 Task: Create a task  Develop a mobile app for iOS and Android , assign it to team member softage.9@softage.net in the project ZoomTech and update the status of the task to  At Risk , set the priority of the task to Medium.
Action: Mouse moved to (37, 377)
Screenshot: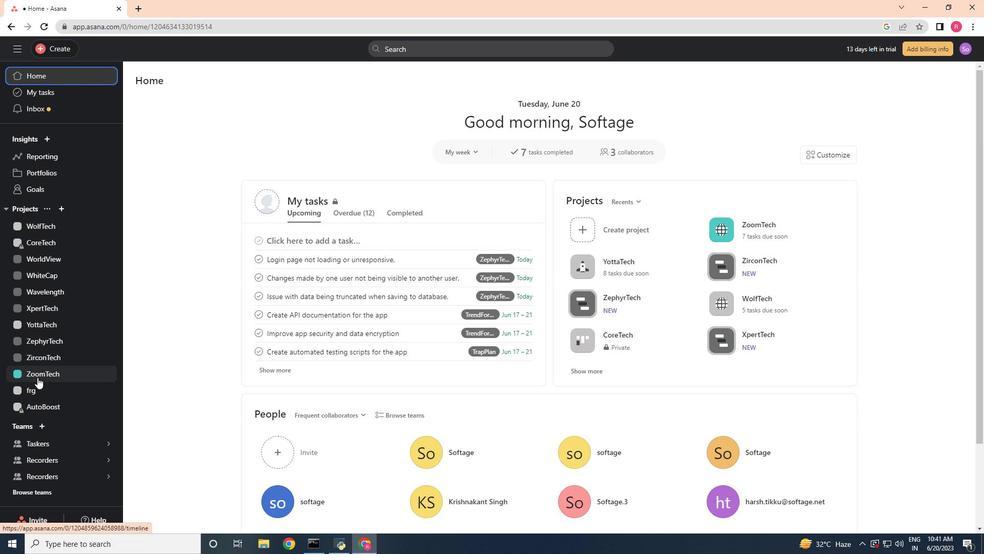 
Action: Mouse pressed left at (37, 377)
Screenshot: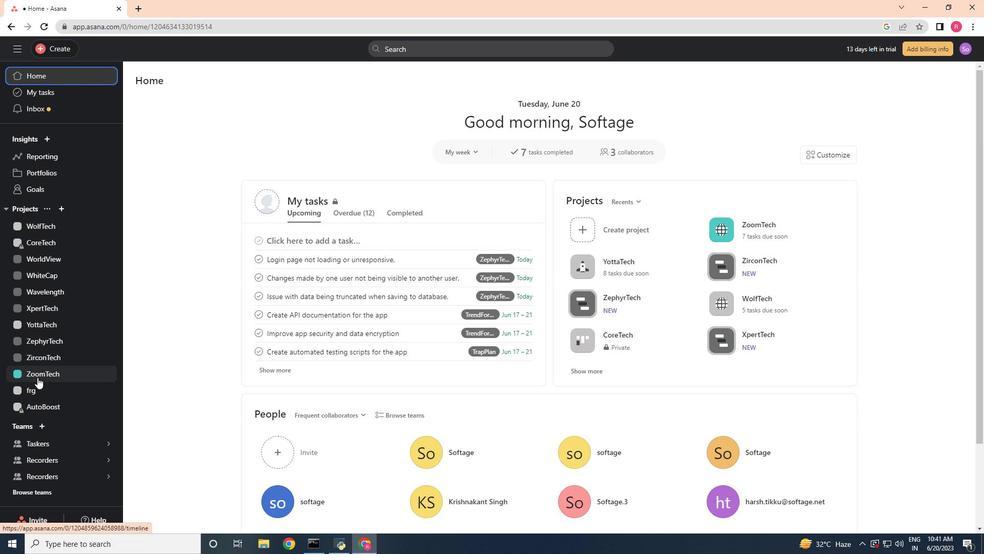 
Action: Mouse moved to (158, 125)
Screenshot: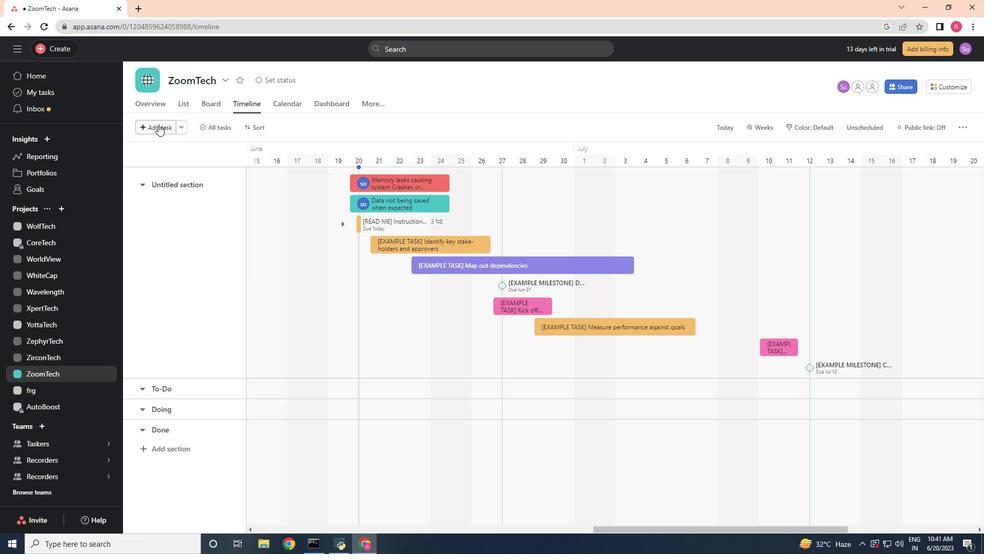 
Action: Mouse pressed left at (158, 125)
Screenshot: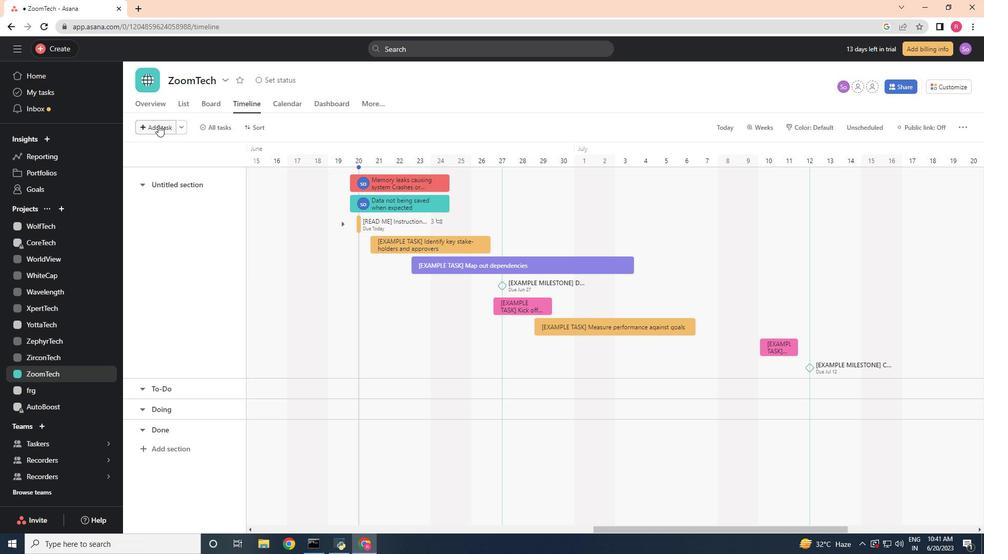 
Action: Key pressed <Key.shift>Develop<Key.space>a<Key.space><Key.shift><Key.shift><Key.shift>mobile<Key.space>app<Key.space>for<Key.space>i<Key.shift>O<Key.shift>S<Key.space>and<Key.space><Key.shift>Android
Screenshot: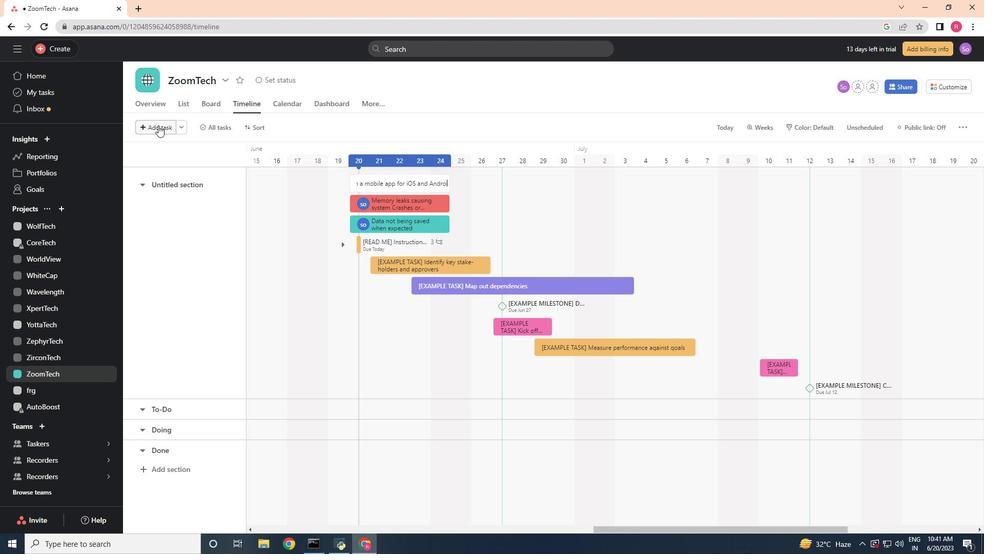 
Action: Mouse moved to (415, 180)
Screenshot: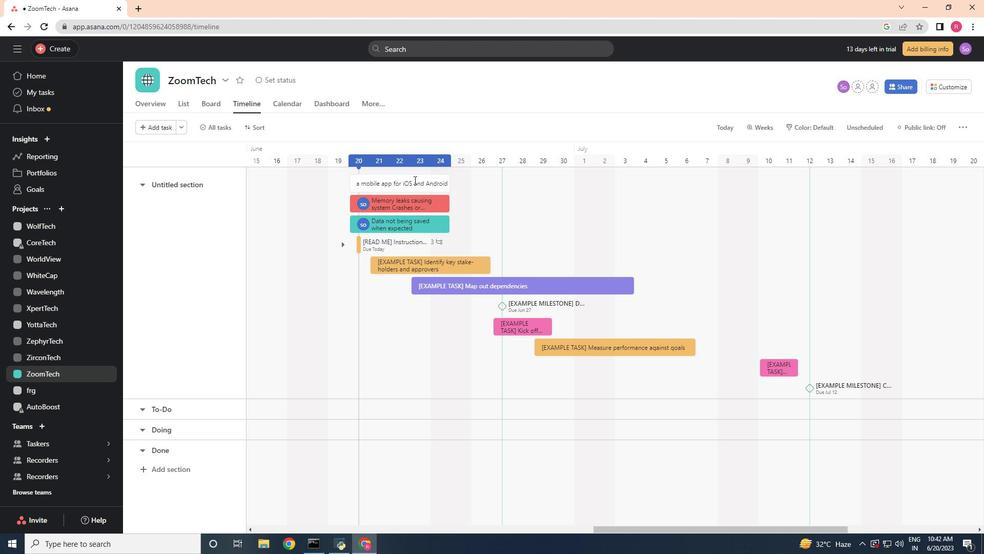 
Action: Mouse pressed left at (415, 180)
Screenshot: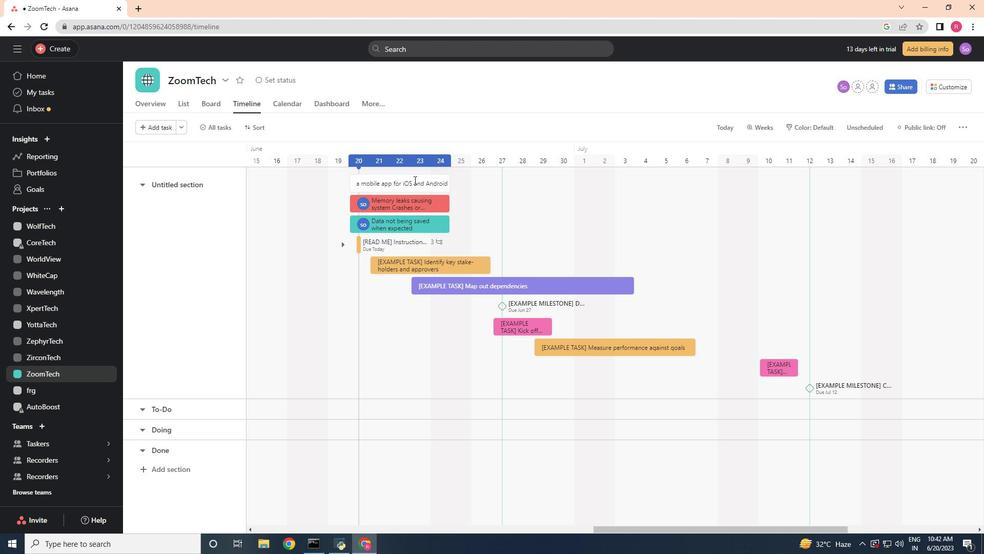
Action: Mouse moved to (746, 185)
Screenshot: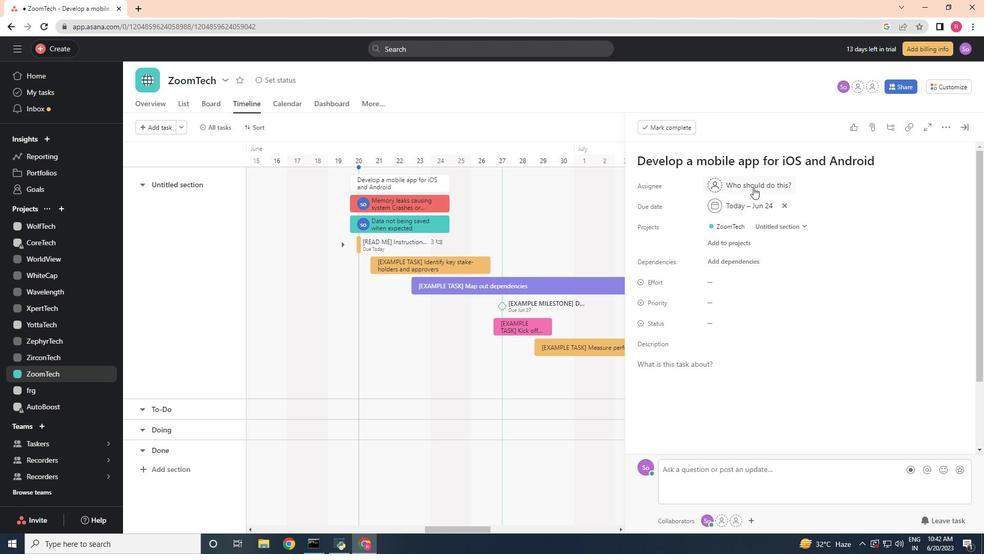 
Action: Mouse pressed left at (746, 185)
Screenshot: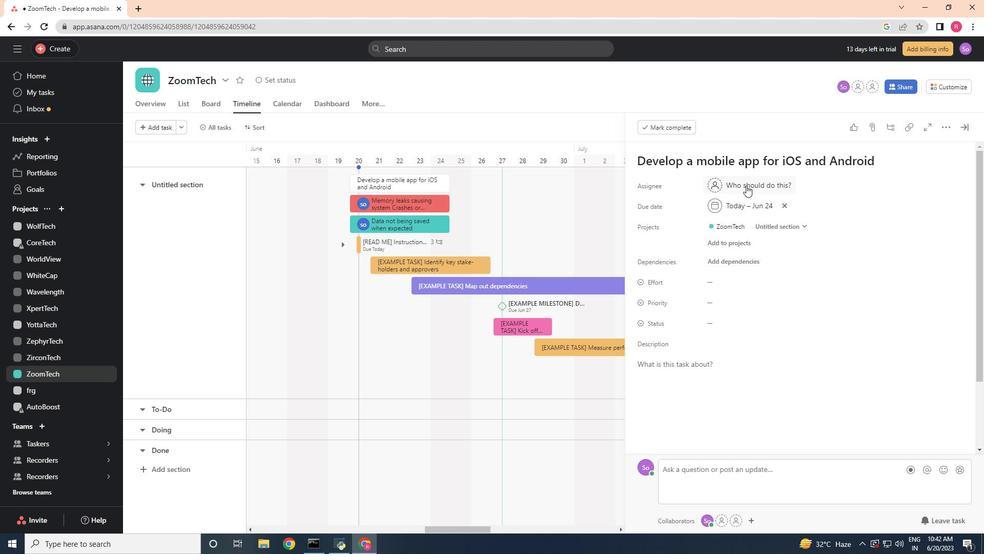 
Action: Key pressed softage.9<Key.shift>@softage.net
Screenshot: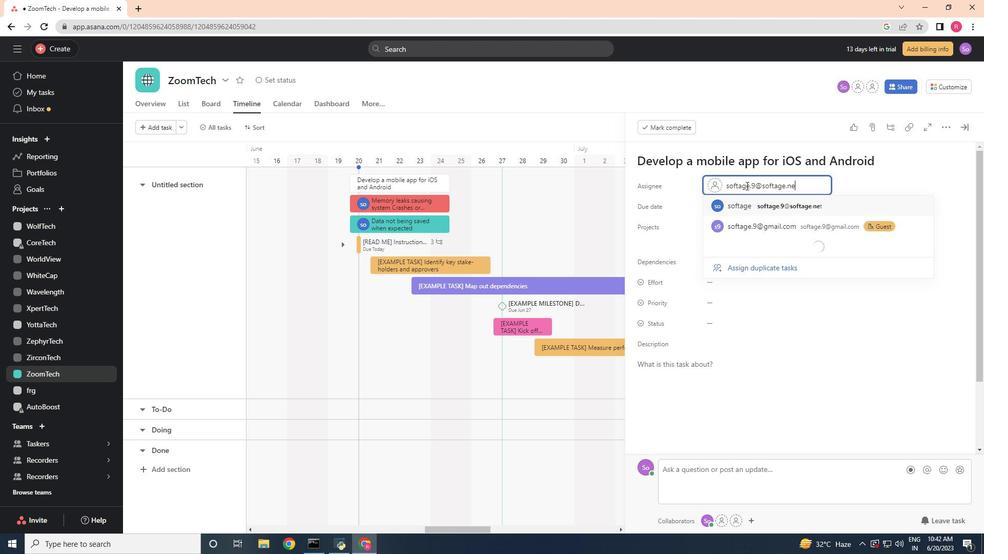 
Action: Mouse moved to (785, 202)
Screenshot: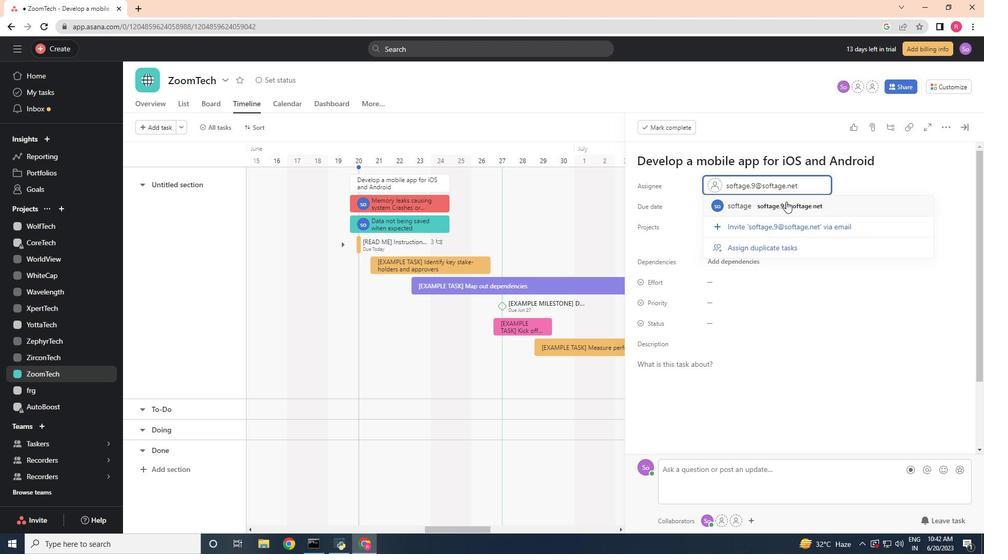 
Action: Mouse pressed left at (785, 202)
Screenshot: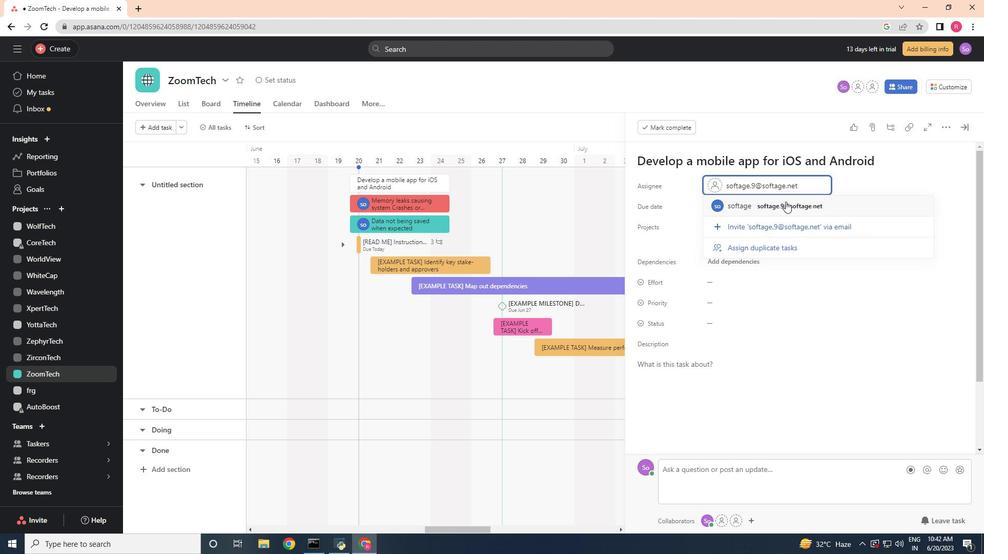 
Action: Mouse moved to (714, 322)
Screenshot: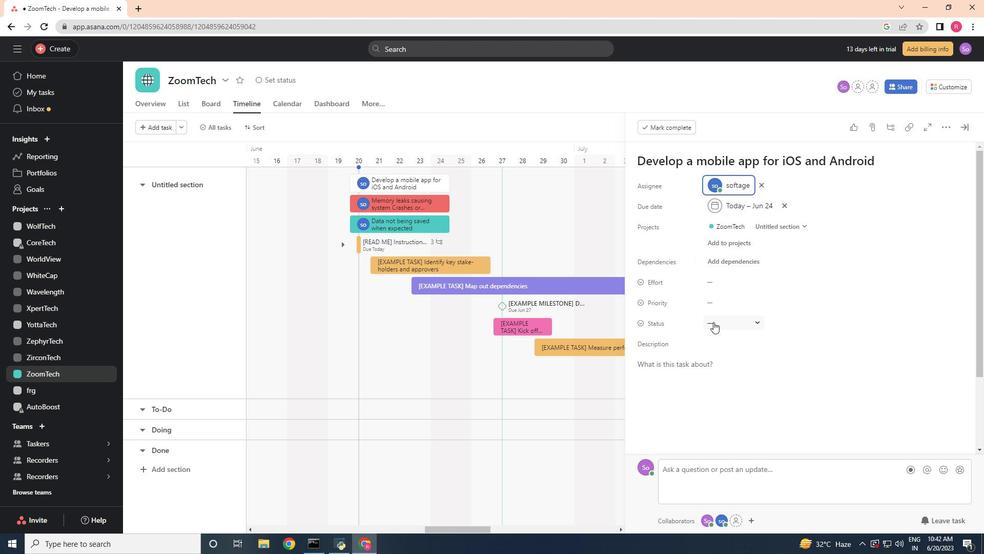 
Action: Mouse pressed left at (714, 322)
Screenshot: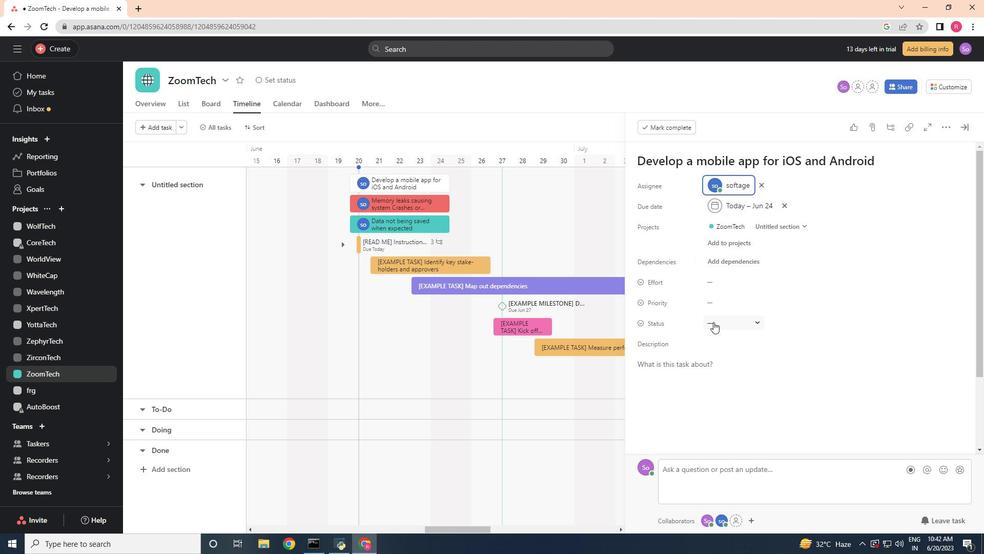 
Action: Mouse moved to (738, 381)
Screenshot: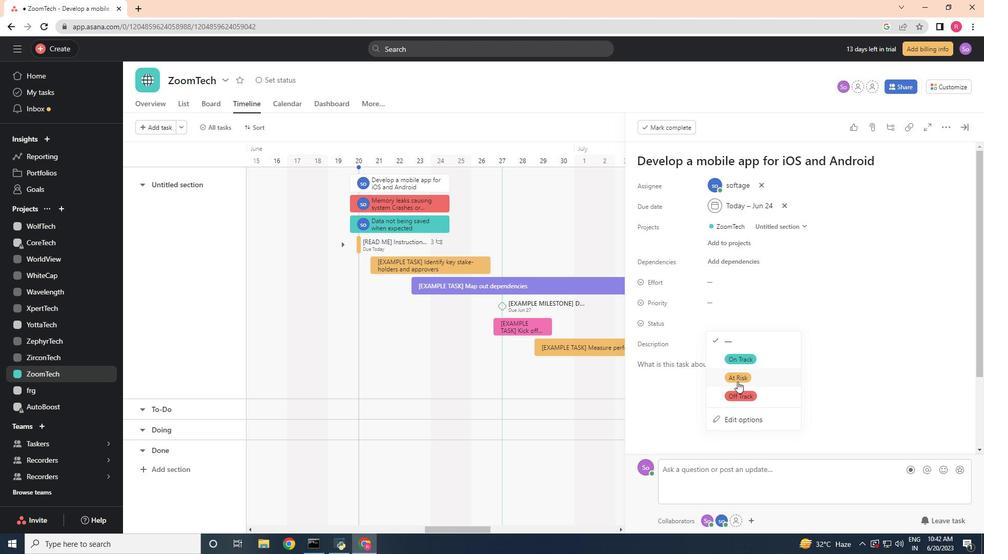 
Action: Mouse pressed left at (738, 381)
Screenshot: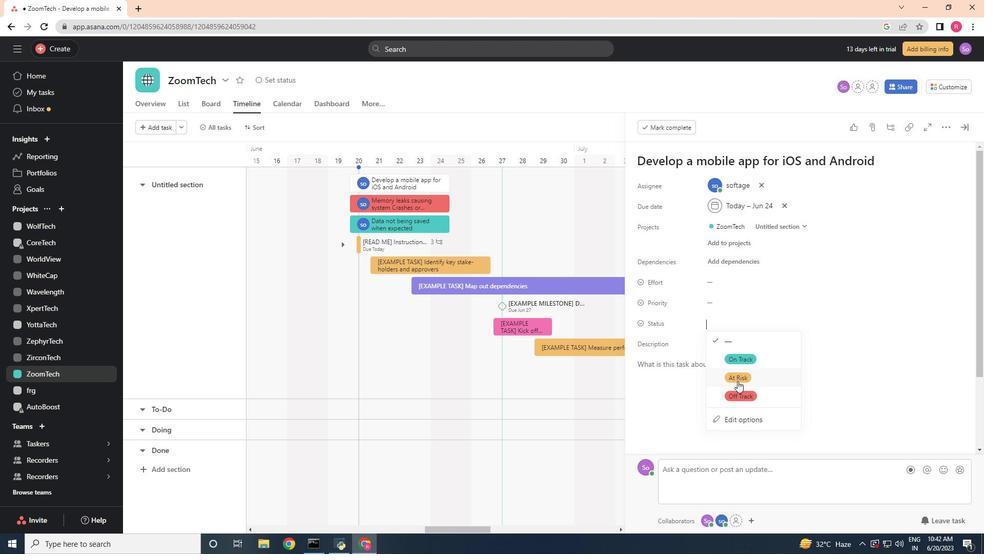 
Action: Mouse moved to (718, 305)
Screenshot: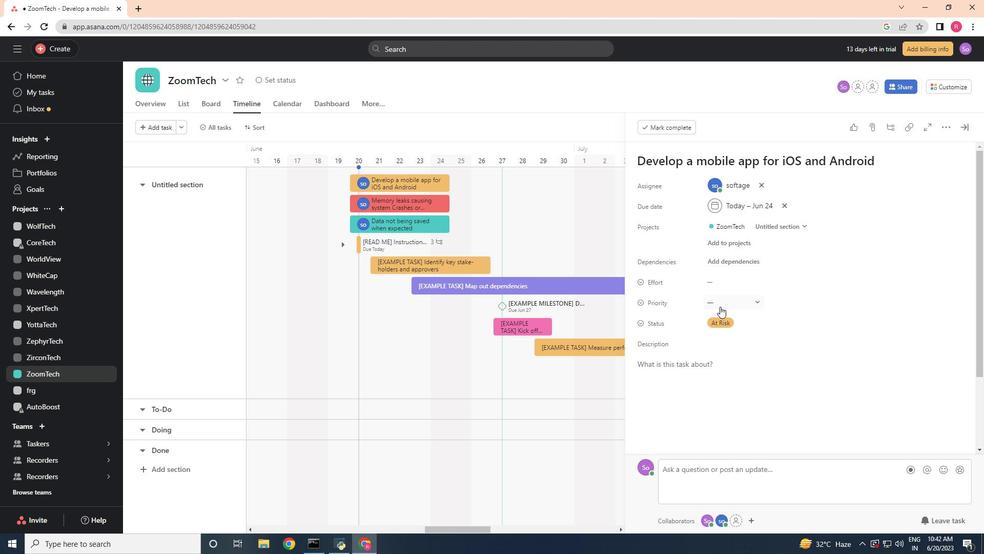 
Action: Mouse pressed left at (718, 305)
Screenshot: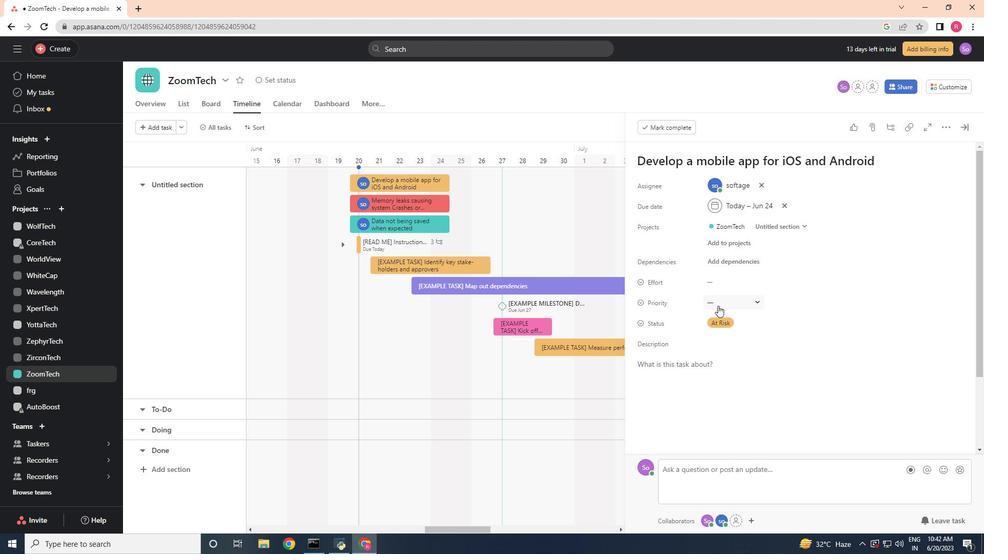 
Action: Mouse moved to (740, 353)
Screenshot: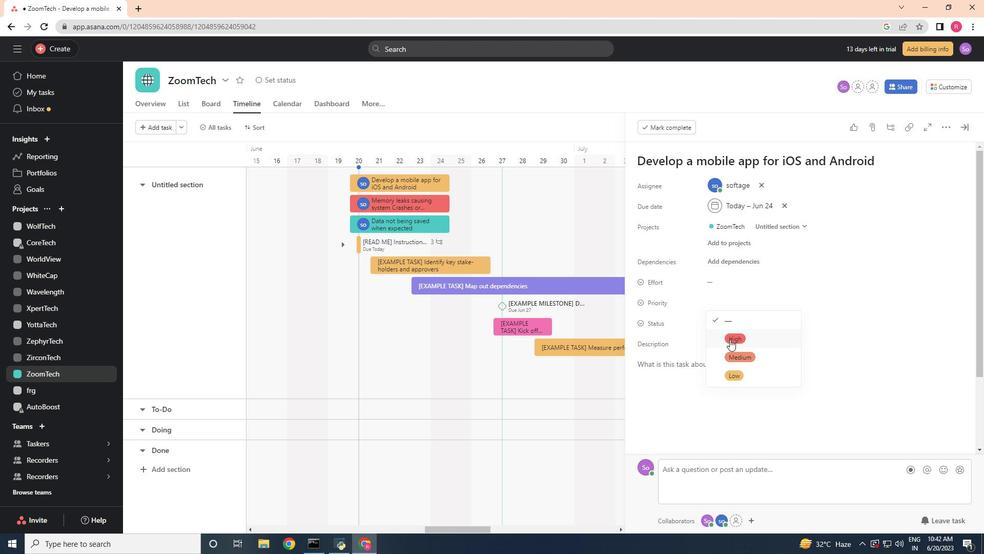 
Action: Mouse pressed left at (740, 353)
Screenshot: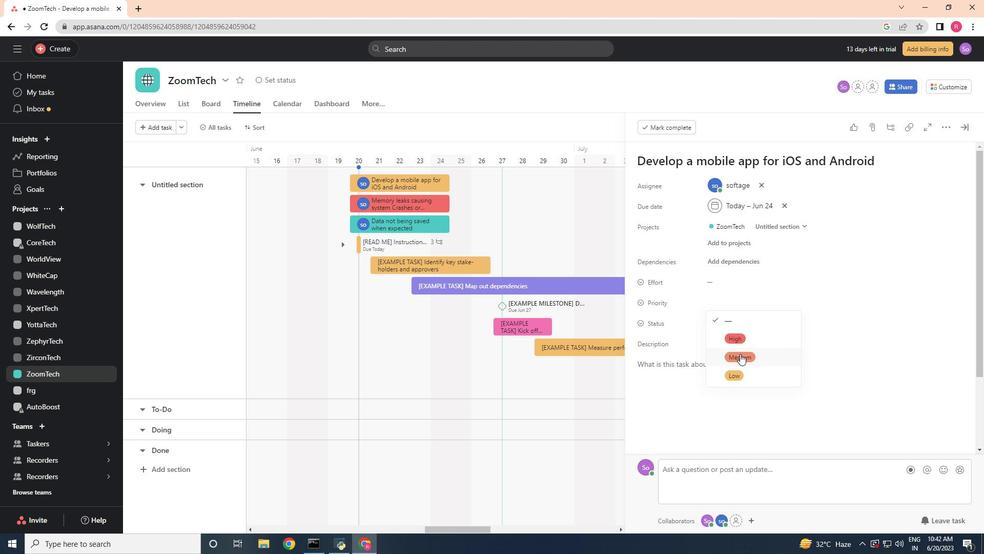 
Action: Mouse moved to (742, 354)
Screenshot: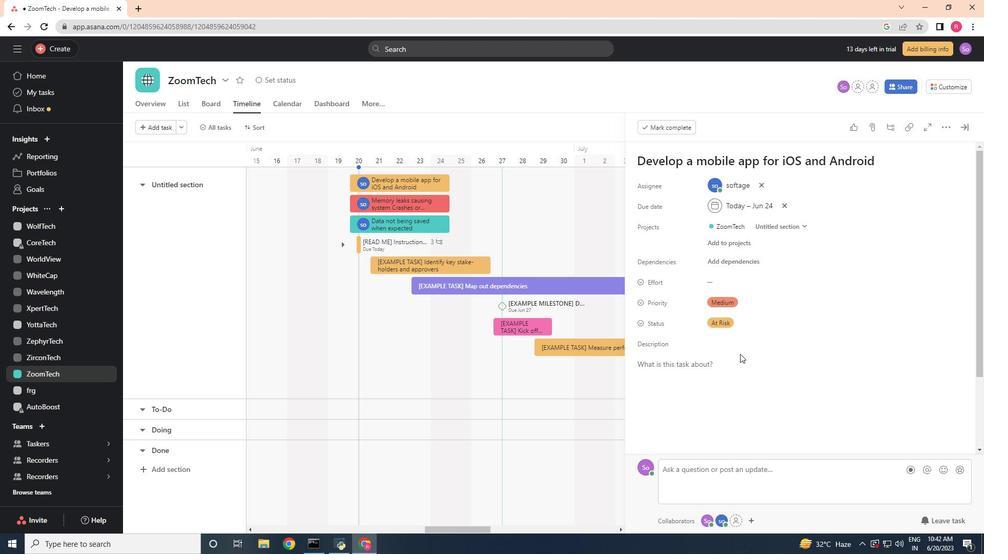 
